 Task: Sort the products in the category "Lager" by unit price (low first).
Action: Mouse moved to (704, 241)
Screenshot: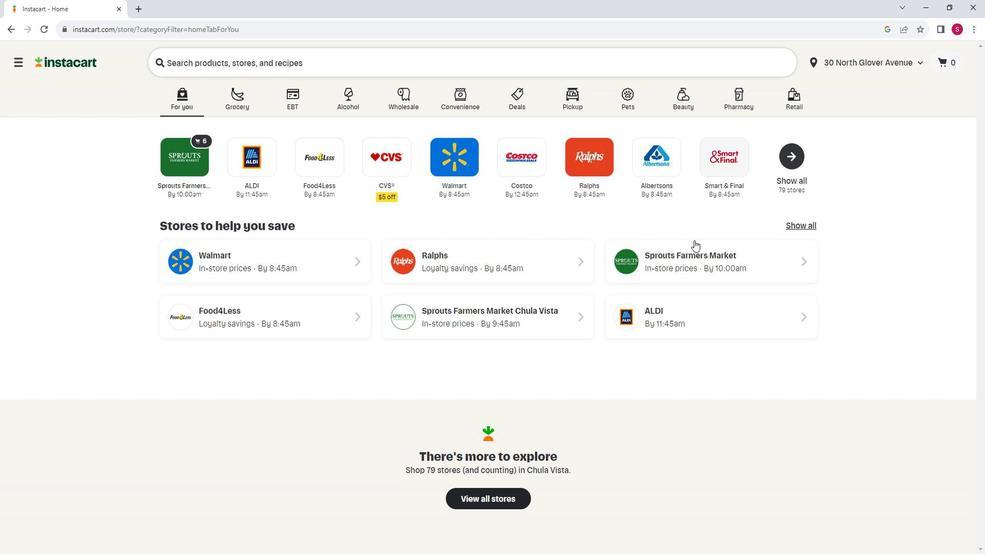 
Action: Mouse pressed left at (704, 241)
Screenshot: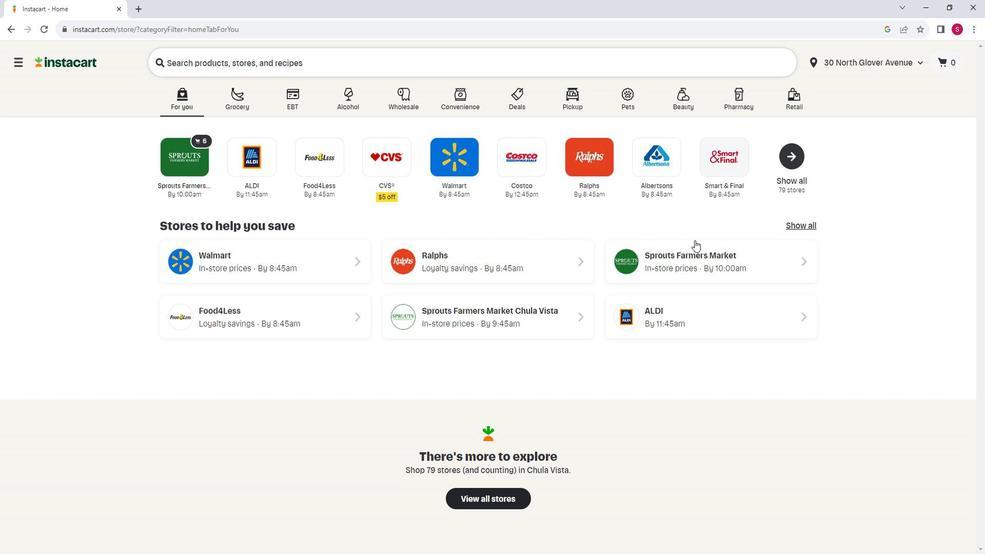 
Action: Mouse moved to (94, 392)
Screenshot: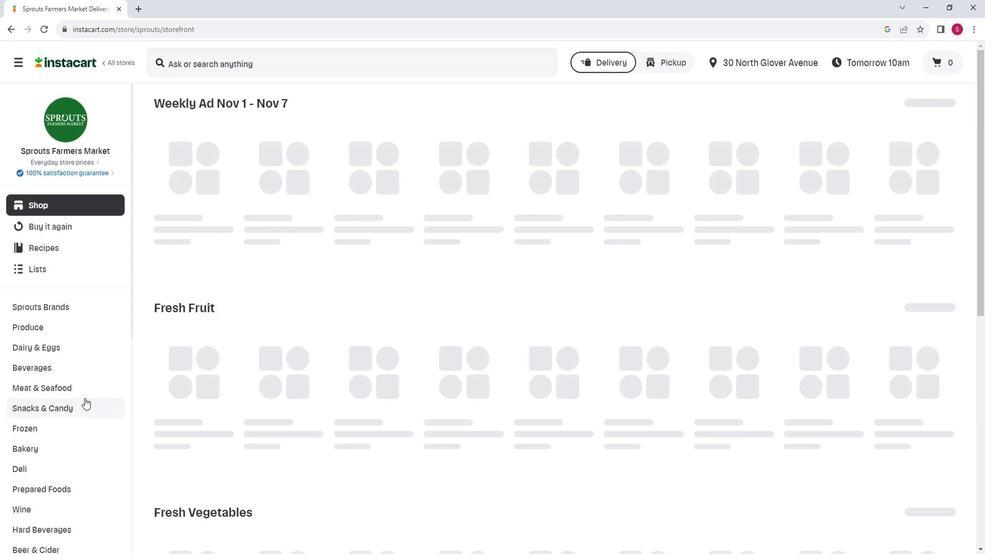 
Action: Mouse scrolled (94, 392) with delta (0, 0)
Screenshot: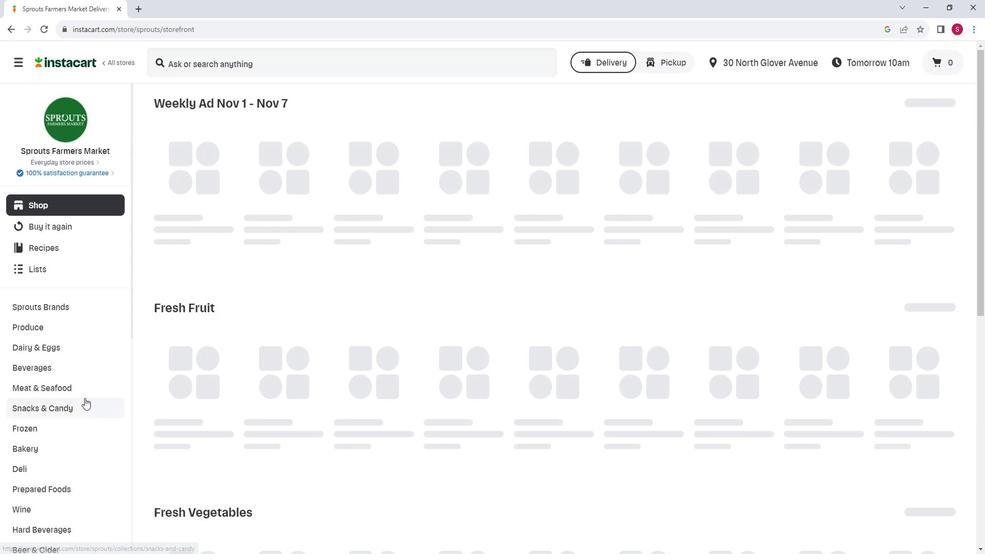 
Action: Mouse moved to (96, 391)
Screenshot: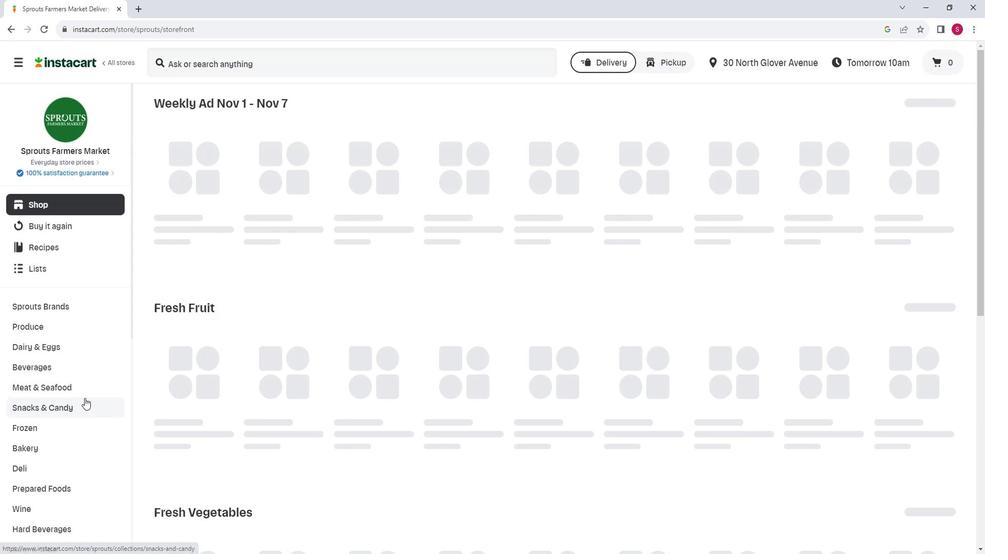 
Action: Mouse scrolled (96, 391) with delta (0, 0)
Screenshot: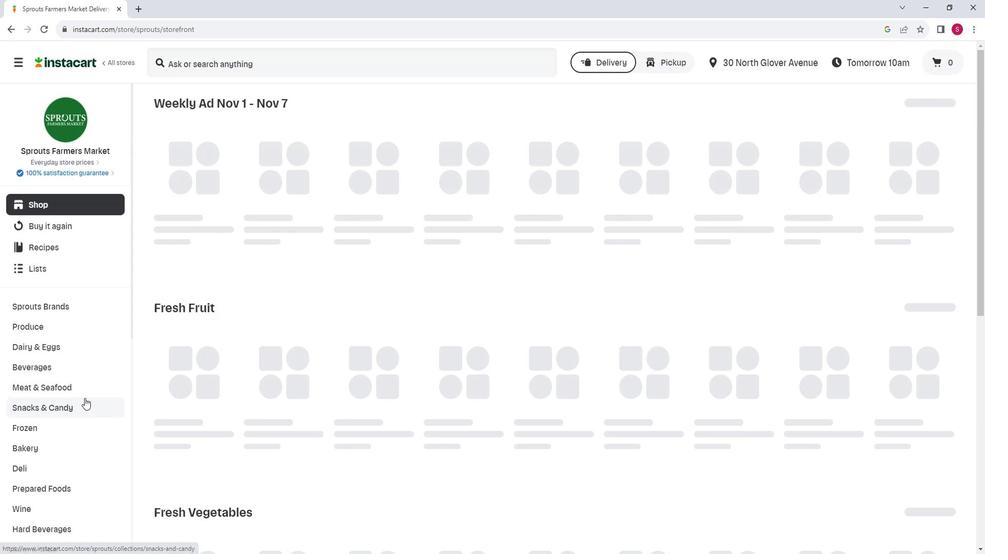 
Action: Mouse moved to (66, 433)
Screenshot: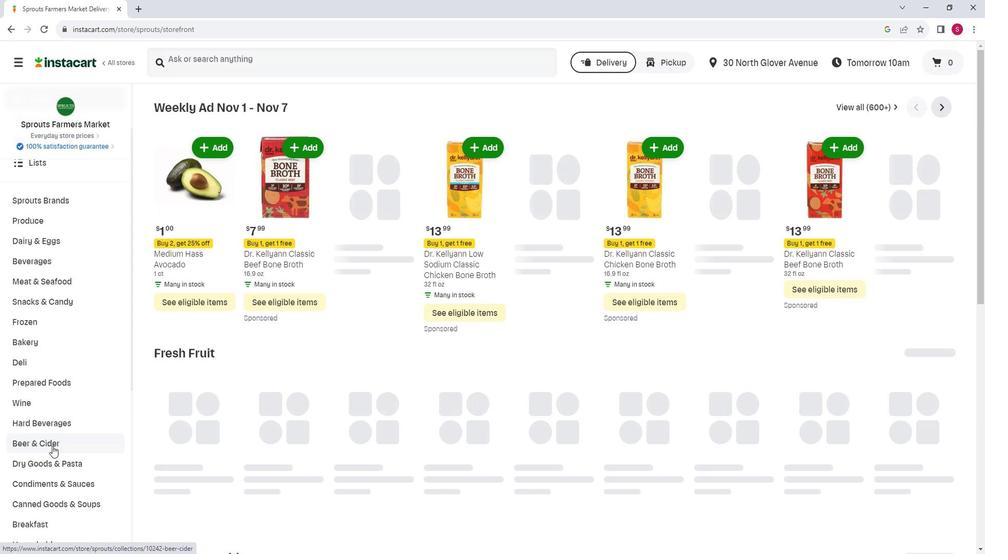 
Action: Mouse pressed left at (66, 433)
Screenshot: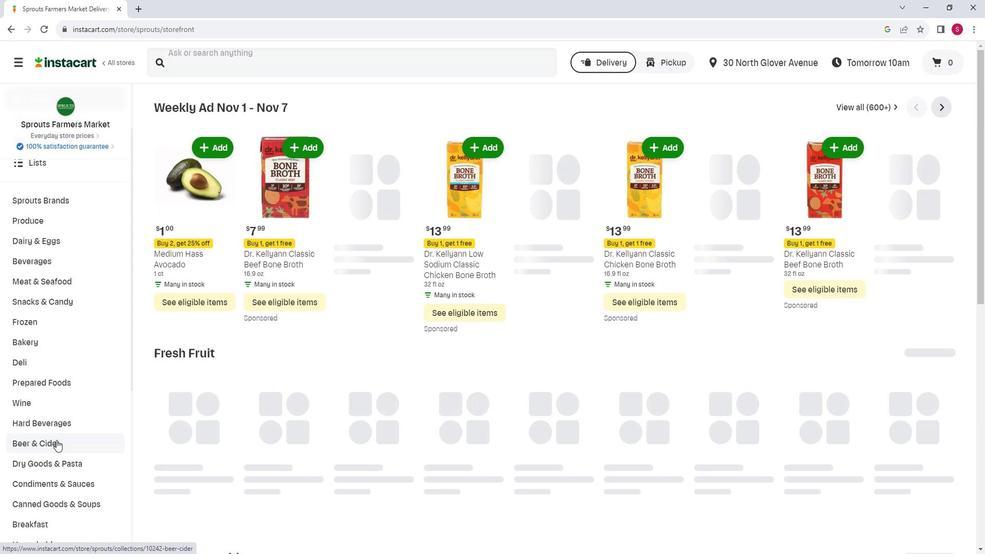 
Action: Mouse moved to (331, 144)
Screenshot: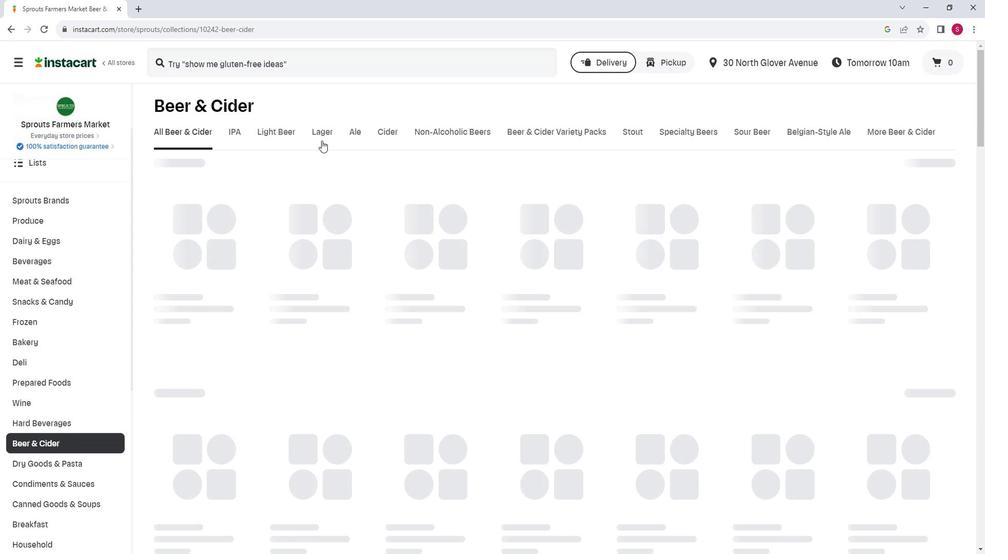 
Action: Mouse pressed left at (331, 144)
Screenshot: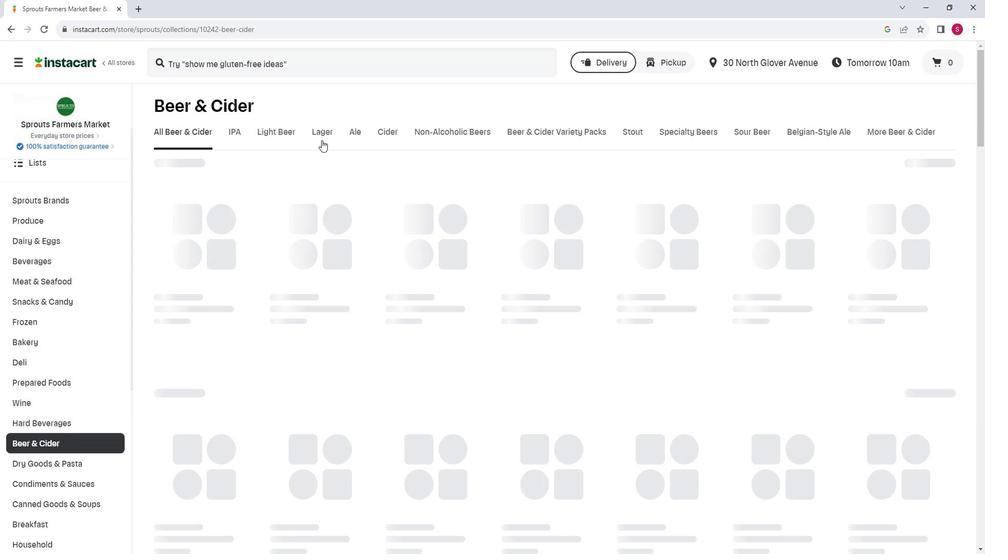 
Action: Mouse moved to (951, 169)
Screenshot: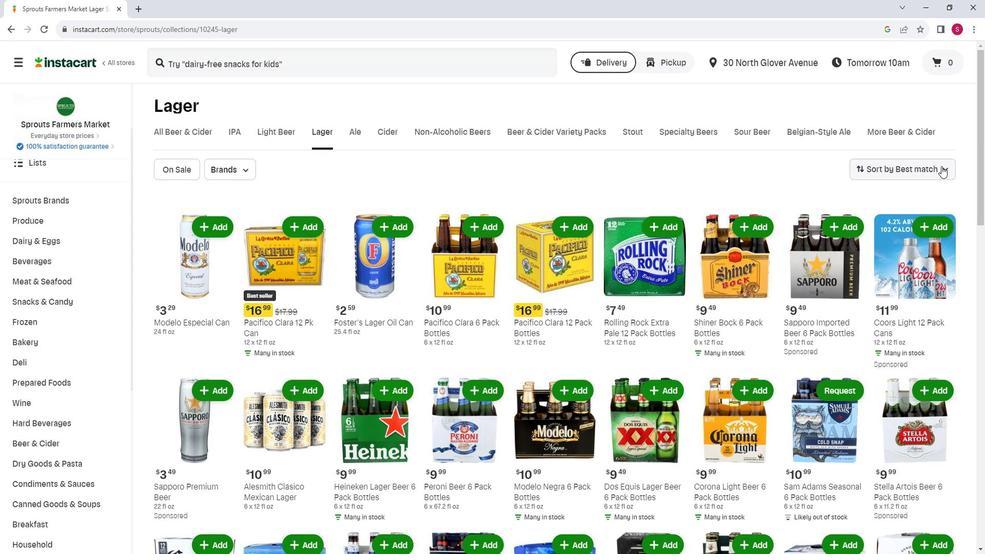 
Action: Mouse pressed left at (951, 169)
Screenshot: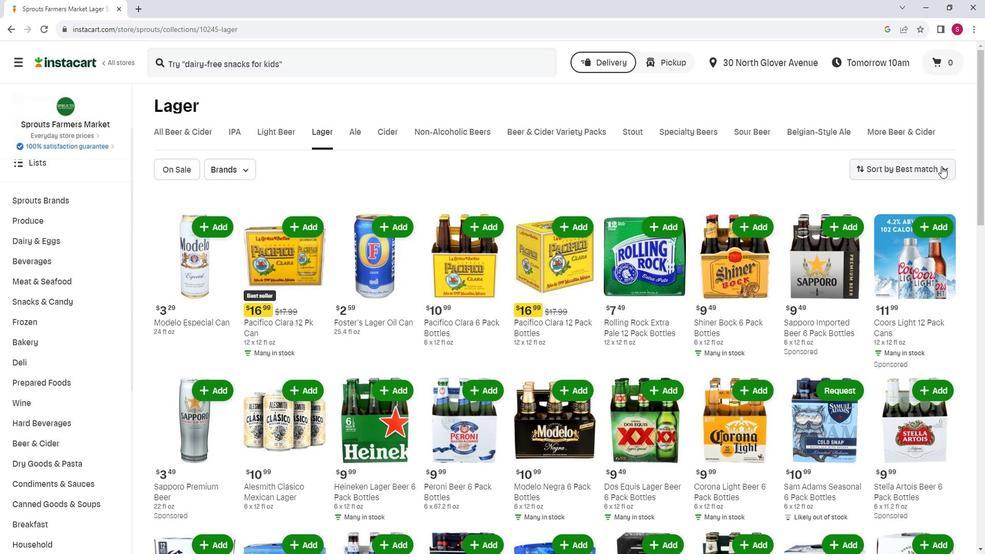 
Action: Mouse moved to (924, 253)
Screenshot: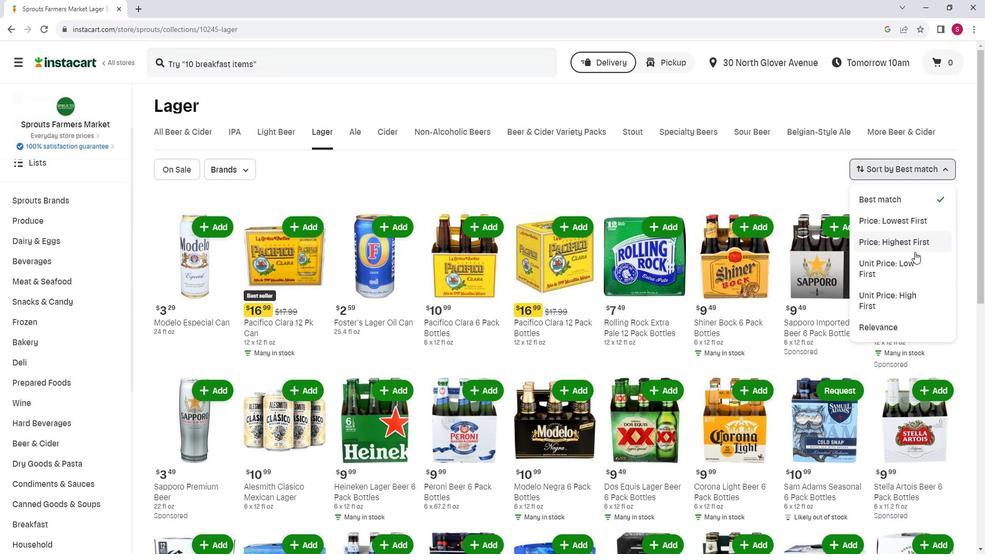 
Action: Mouse pressed left at (924, 253)
Screenshot: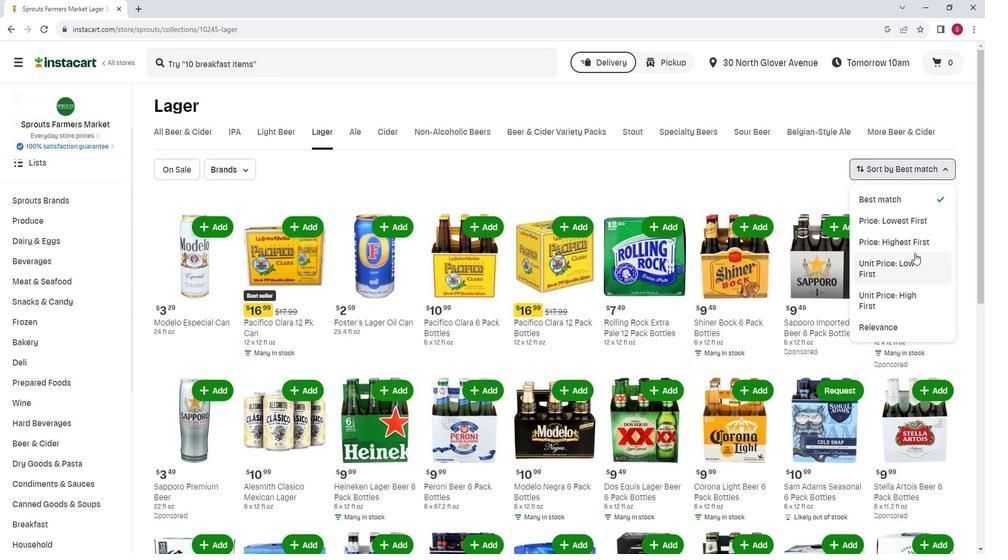 
Action: Mouse moved to (489, 191)
Screenshot: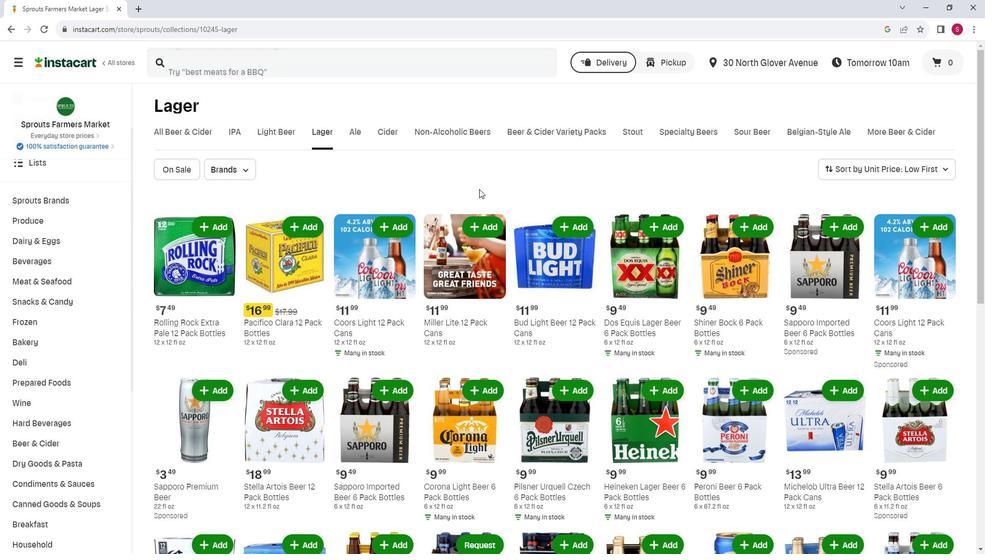 
Action: Mouse scrolled (489, 191) with delta (0, 0)
Screenshot: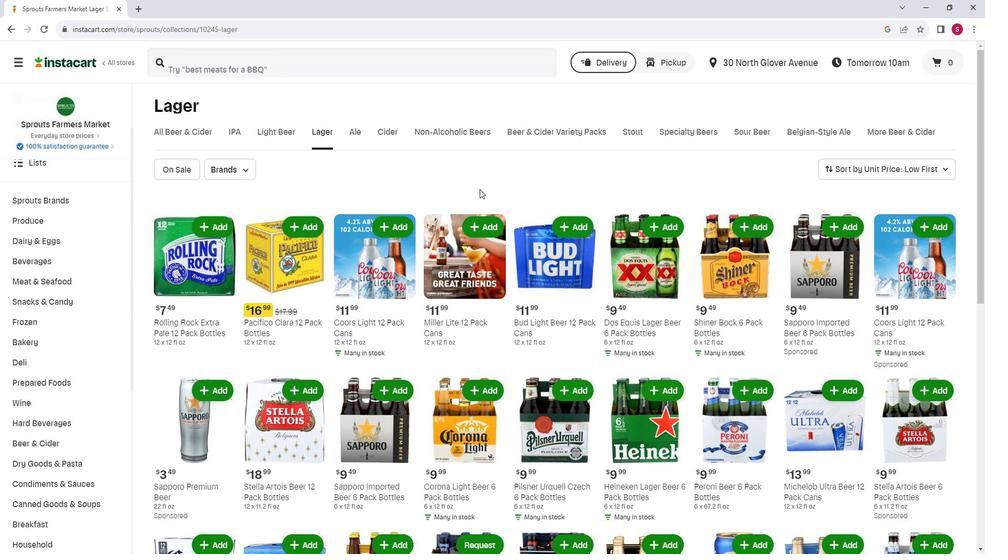 
Action: Mouse scrolled (489, 191) with delta (0, 0)
Screenshot: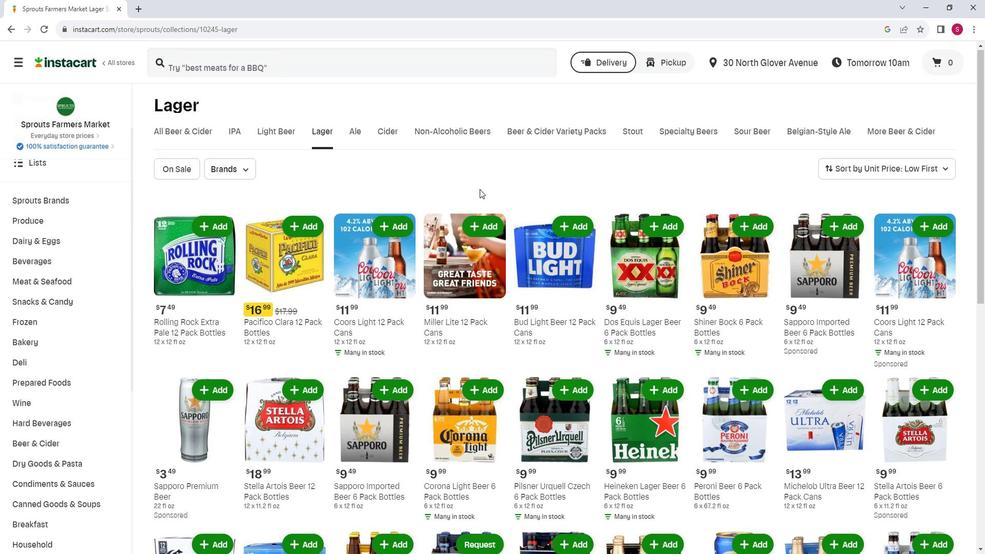
Action: Mouse moved to (489, 191)
Screenshot: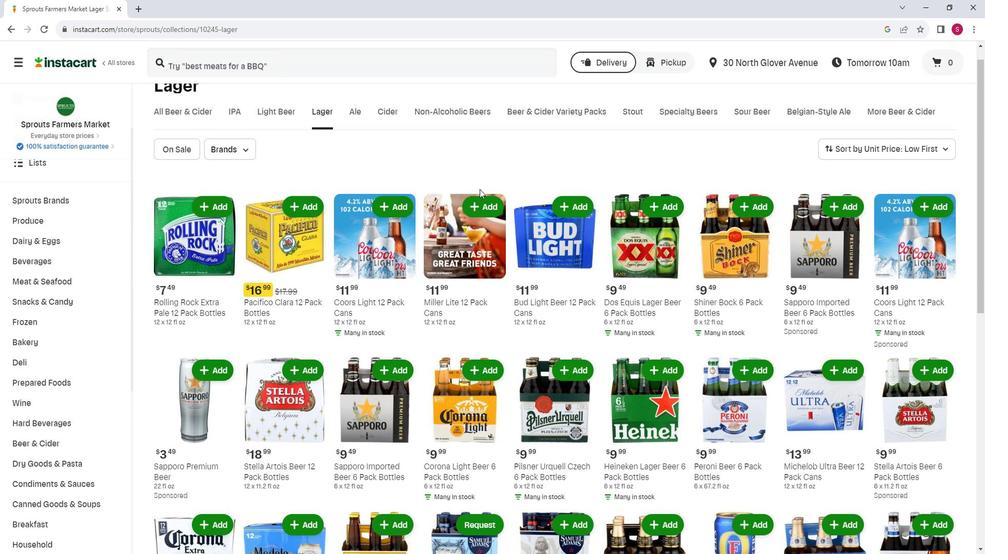 
Action: Mouse scrolled (489, 190) with delta (0, 0)
Screenshot: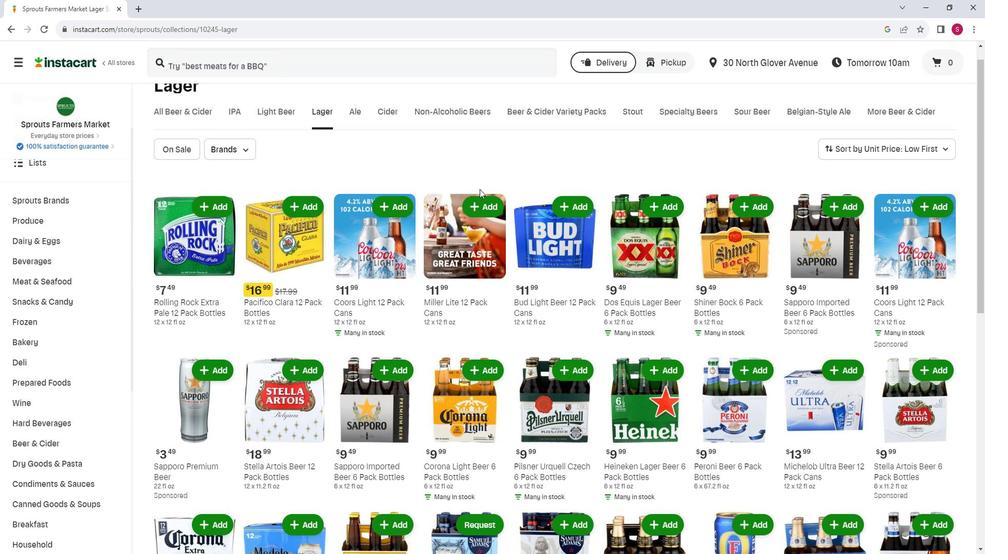 
Action: Mouse moved to (490, 191)
Screenshot: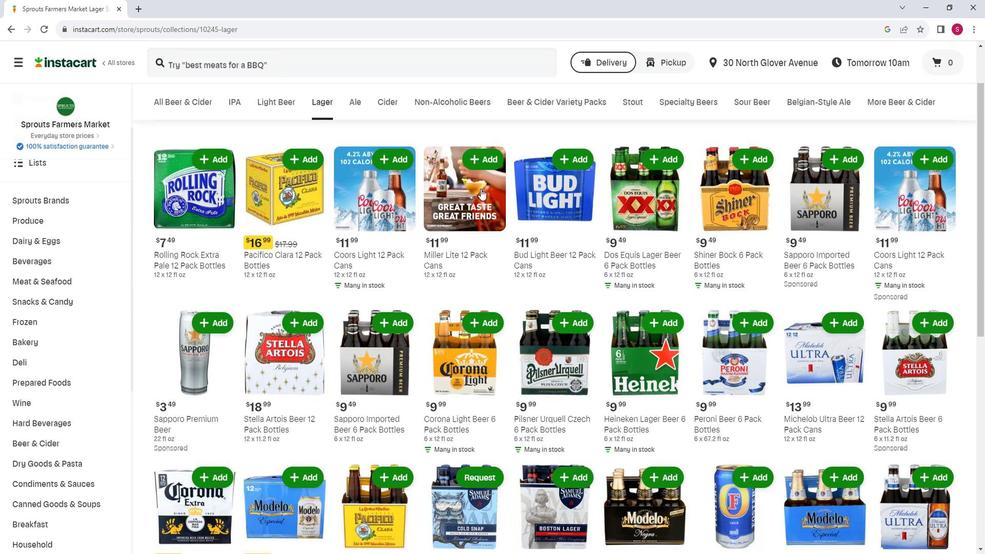 
Action: Mouse scrolled (490, 190) with delta (0, 0)
Screenshot: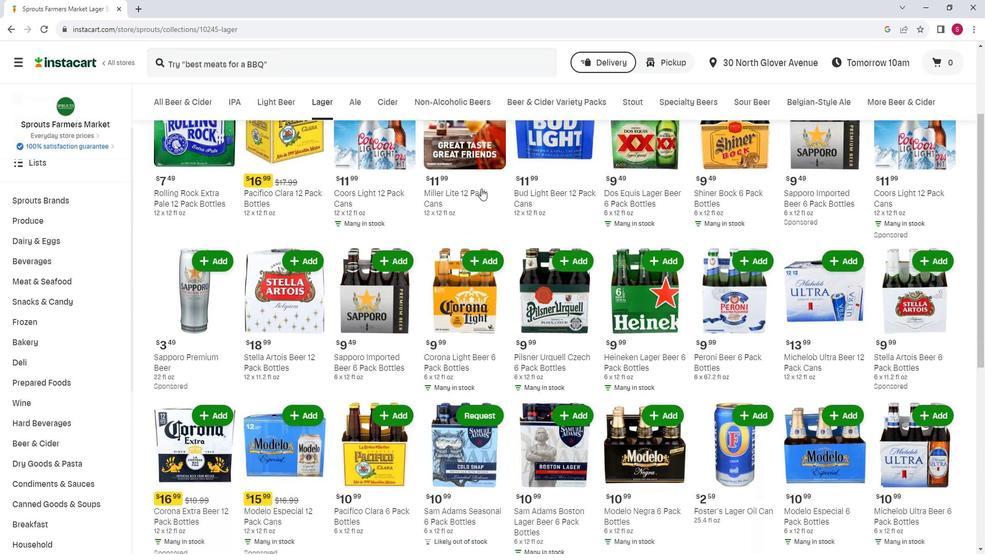 
Action: Mouse moved to (493, 191)
Screenshot: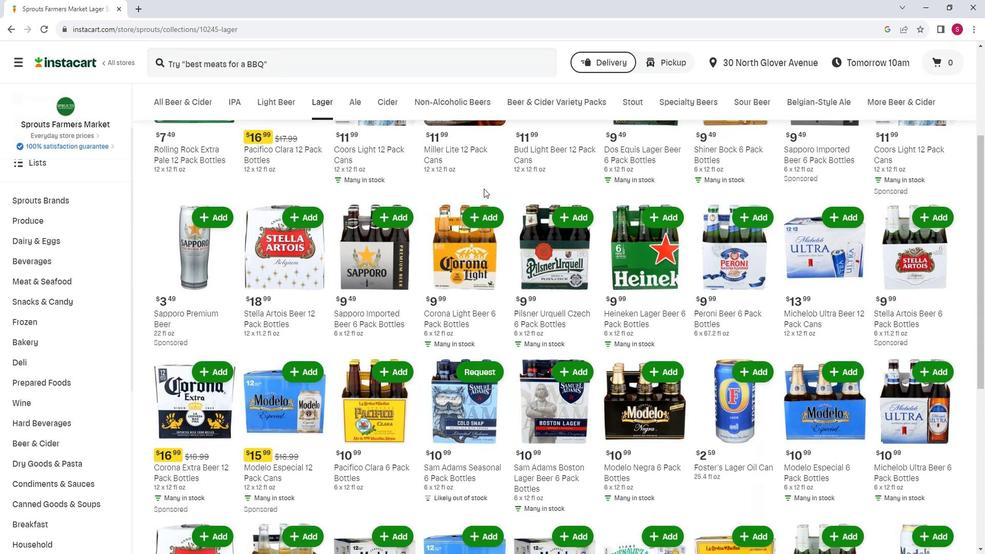 
Action: Mouse scrolled (493, 190) with delta (0, 0)
Screenshot: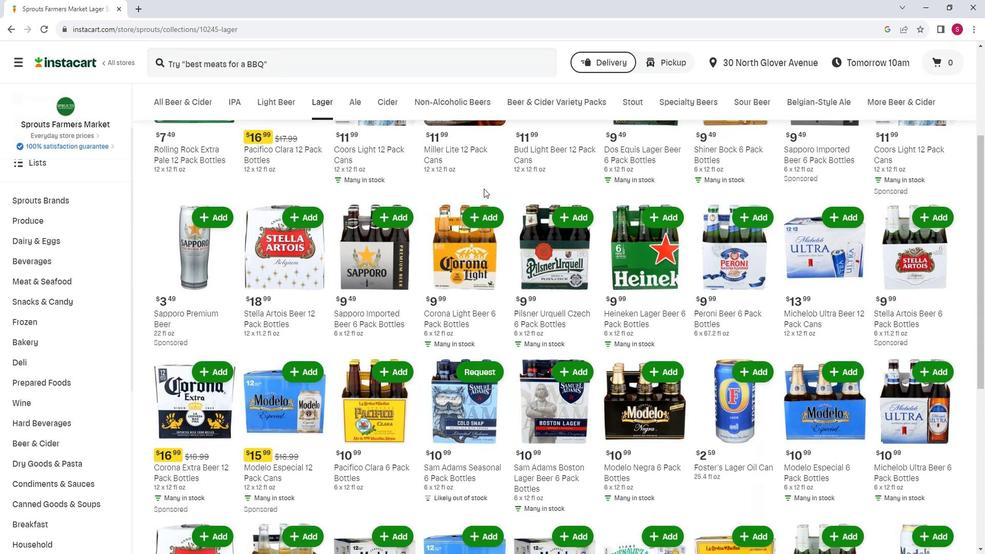 
Action: Mouse moved to (494, 191)
Screenshot: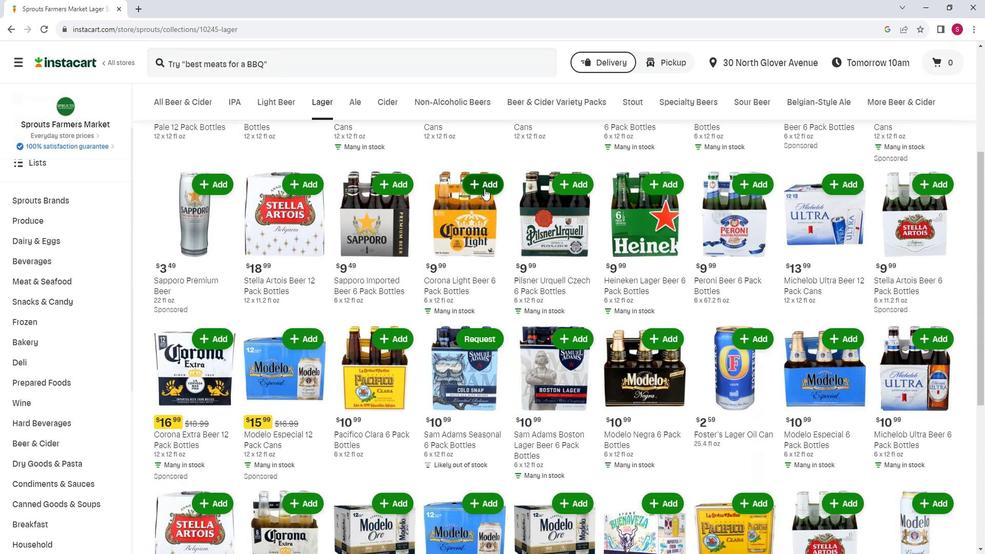 
Action: Mouse scrolled (494, 190) with delta (0, 0)
Screenshot: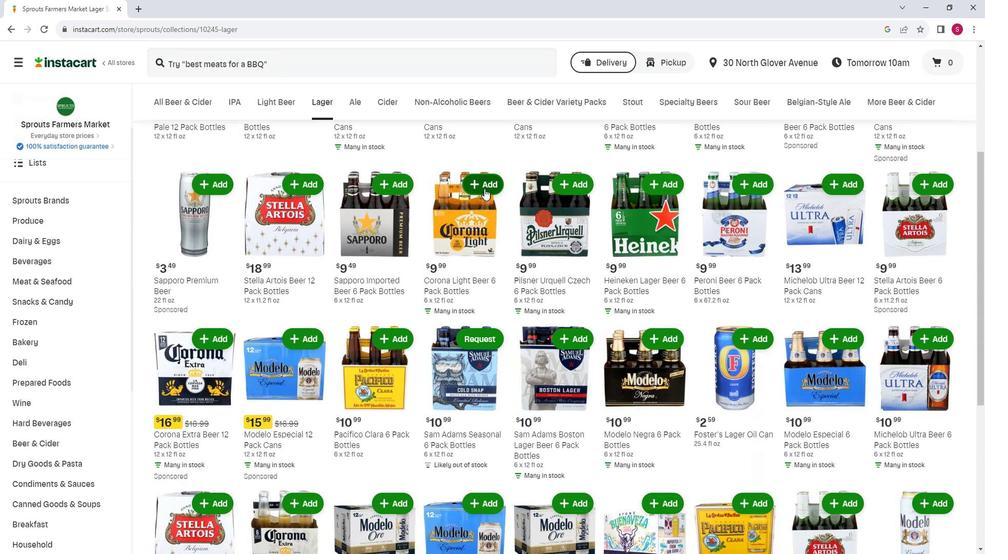 
Action: Mouse moved to (494, 191)
Screenshot: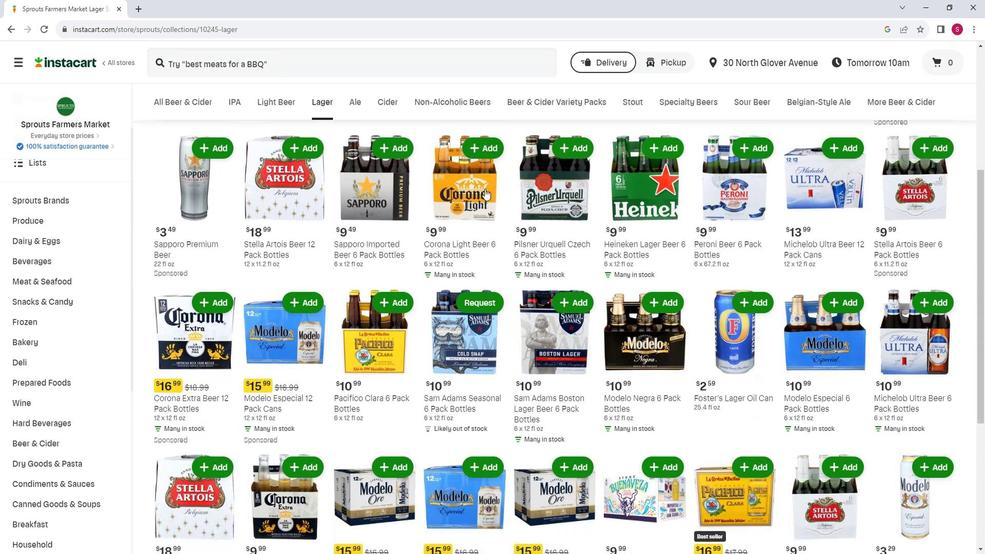 
Action: Mouse scrolled (494, 190) with delta (0, 0)
Screenshot: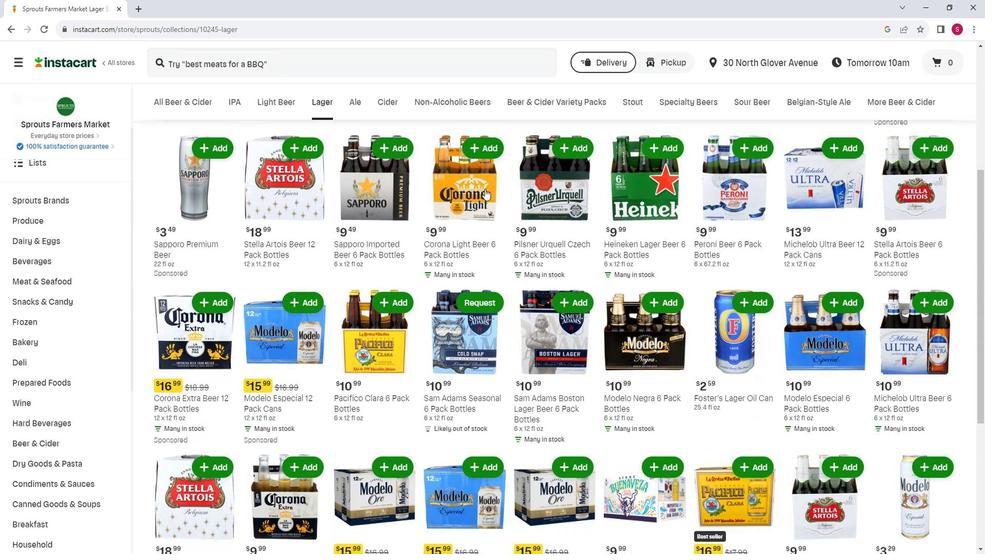 
Action: Mouse moved to (495, 191)
Screenshot: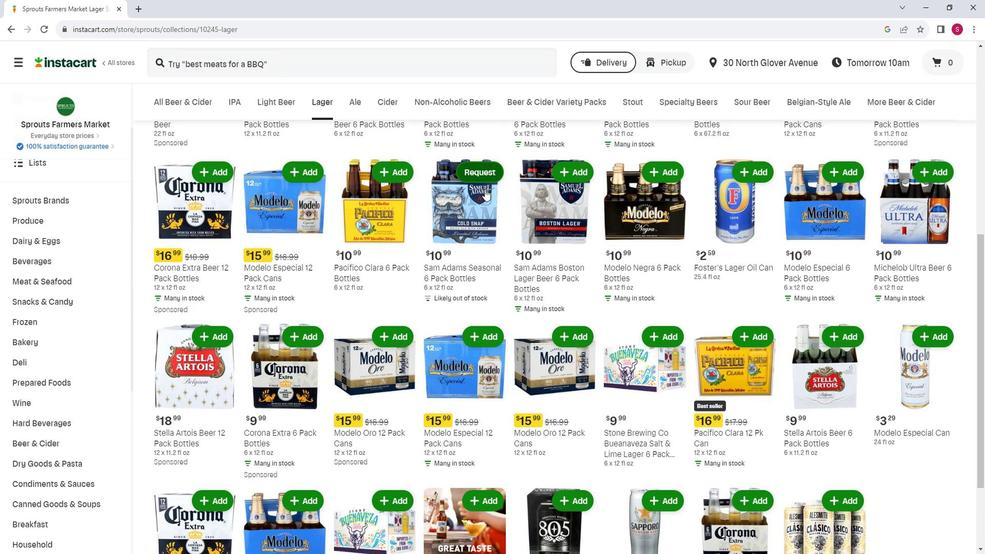 
Action: Mouse scrolled (495, 191) with delta (0, 0)
Screenshot: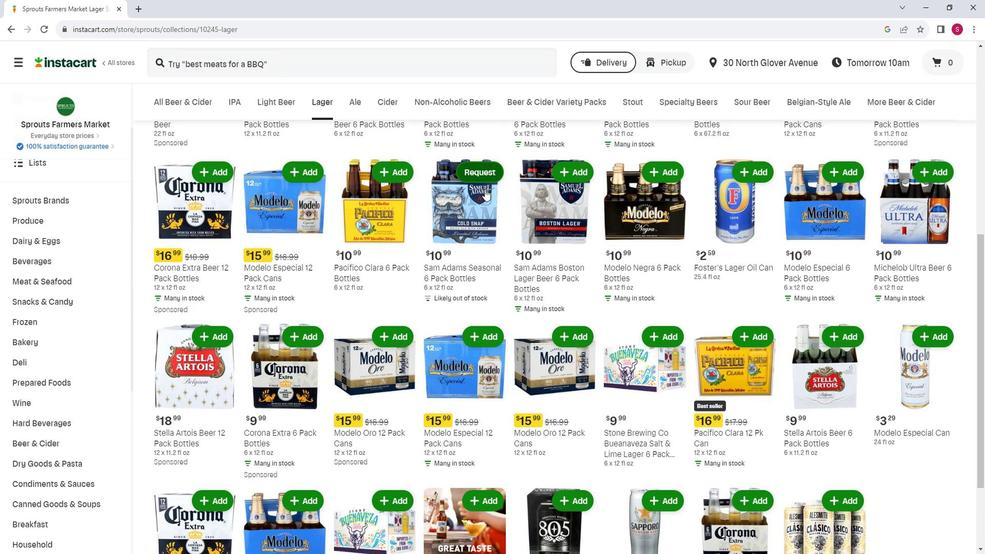 
Action: Mouse moved to (496, 192)
Screenshot: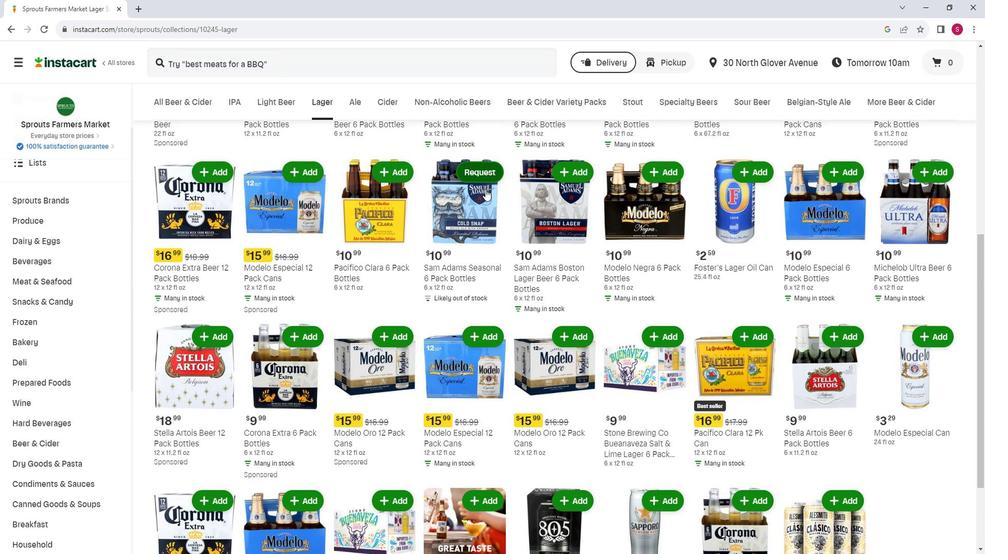 
Action: Mouse scrolled (496, 191) with delta (0, 0)
Screenshot: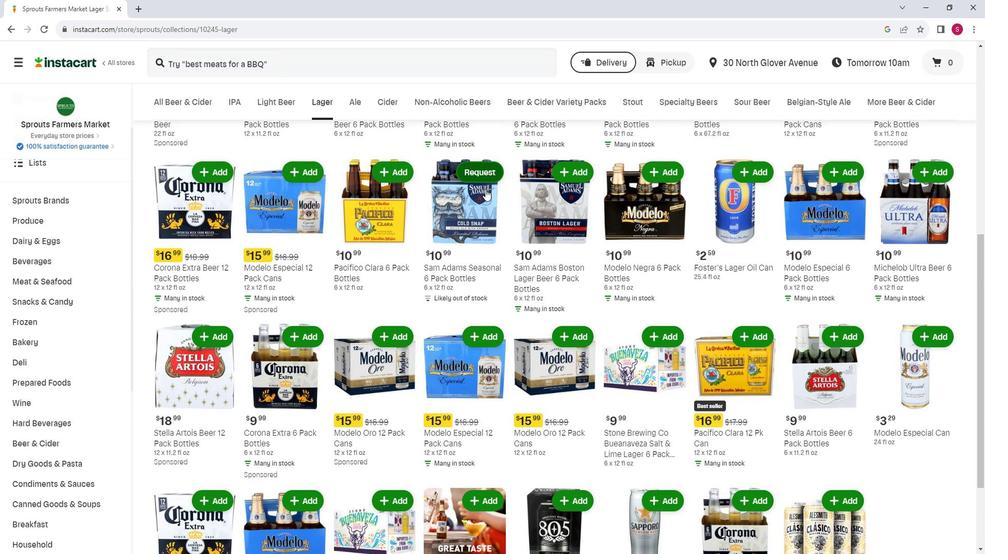
Action: Mouse moved to (496, 192)
Screenshot: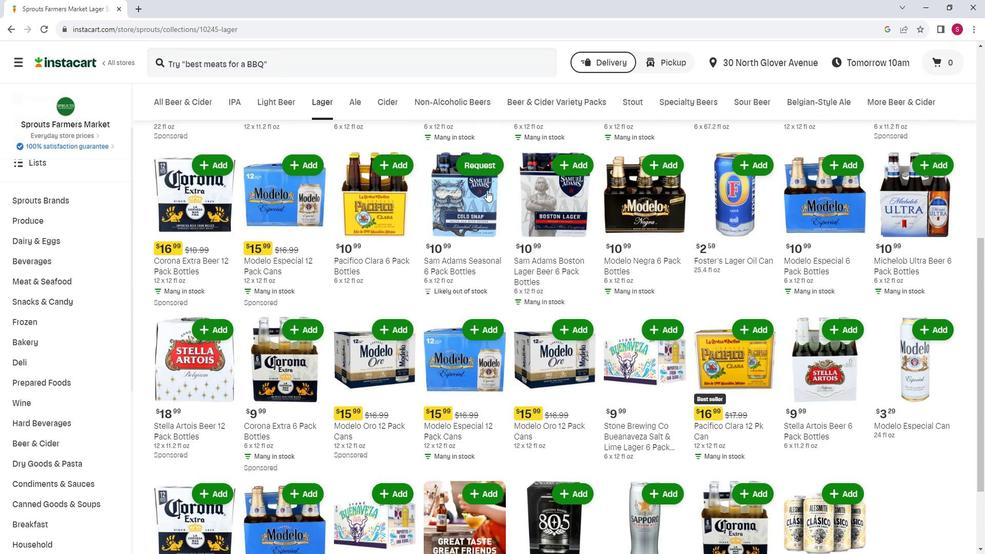 
Action: Mouse scrolled (496, 192) with delta (0, 0)
Screenshot: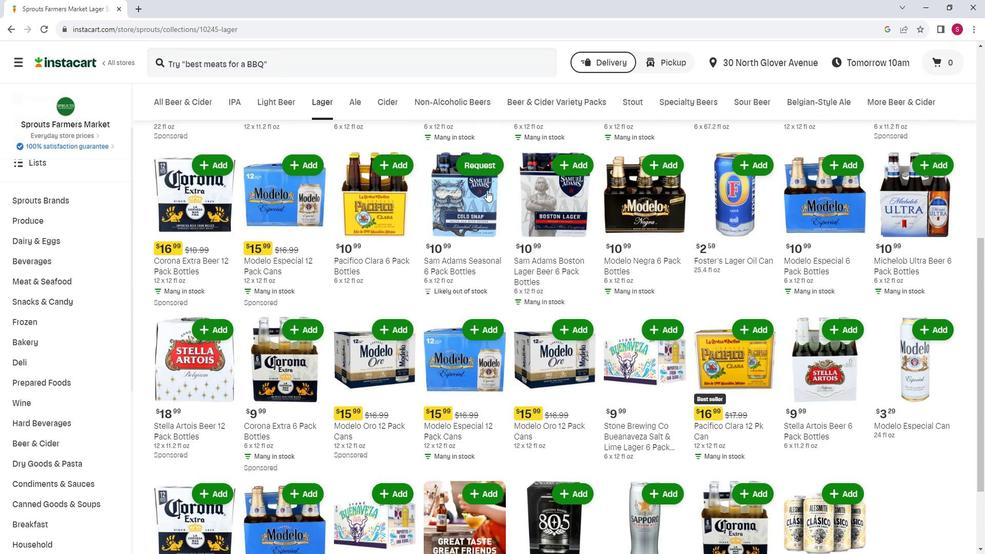 
Action: Mouse scrolled (496, 192) with delta (0, 0)
Screenshot: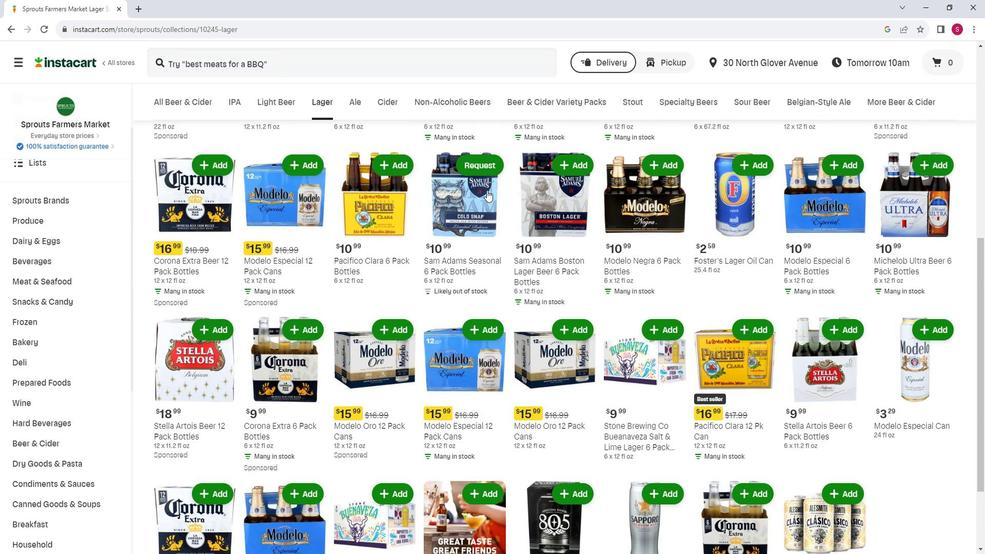 
Action: Mouse scrolled (496, 192) with delta (0, 0)
Screenshot: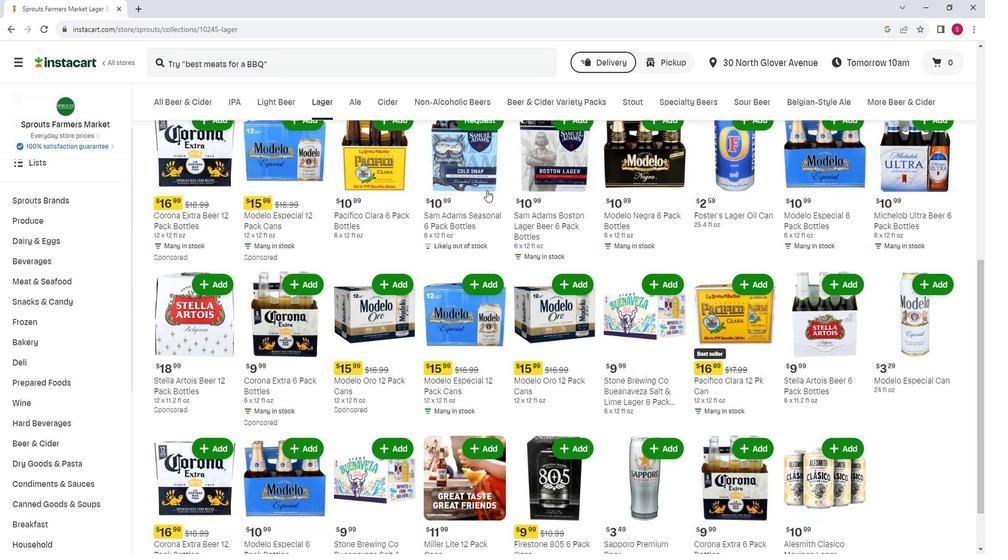 
Action: Mouse moved to (497, 192)
Screenshot: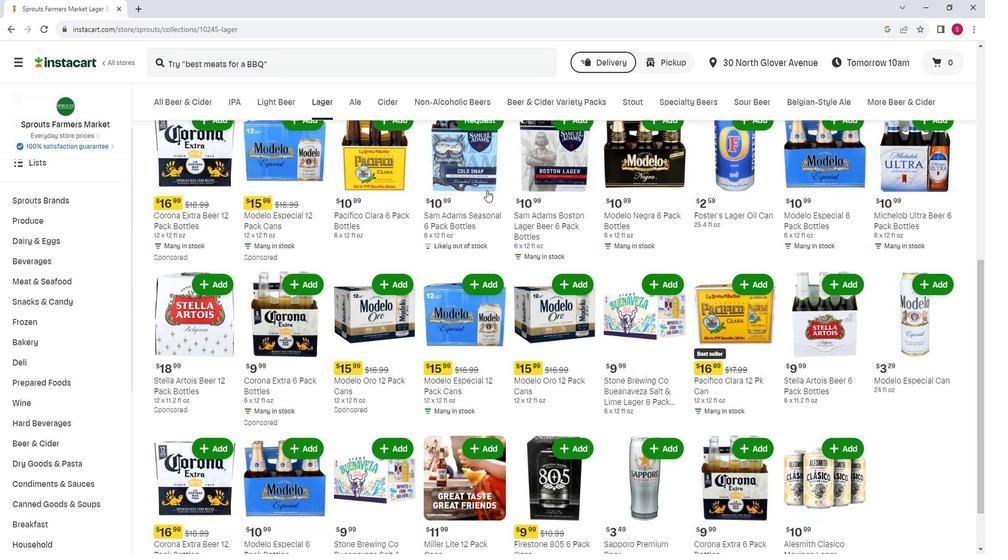 
Action: Mouse scrolled (497, 192) with delta (0, 0)
Screenshot: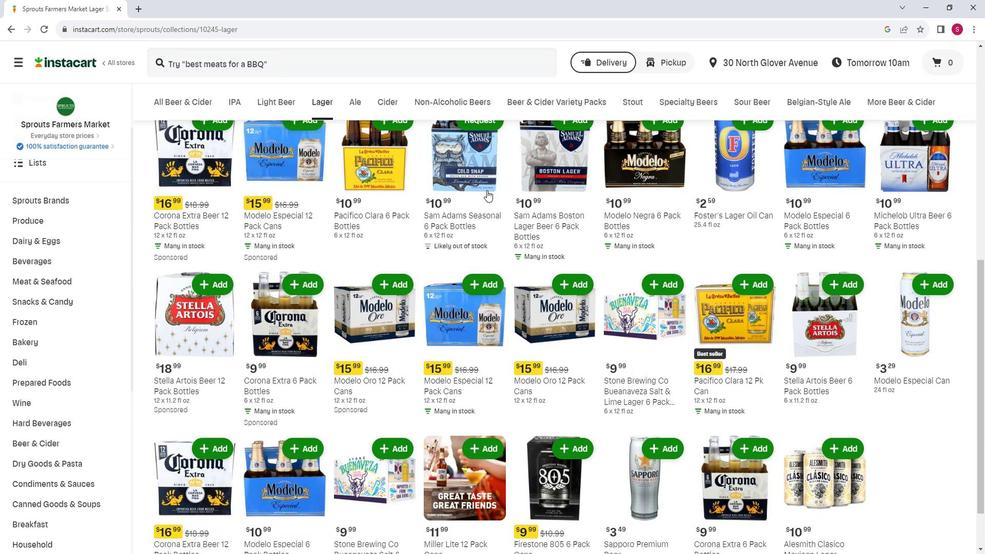 
Action: Mouse moved to (493, 195)
Screenshot: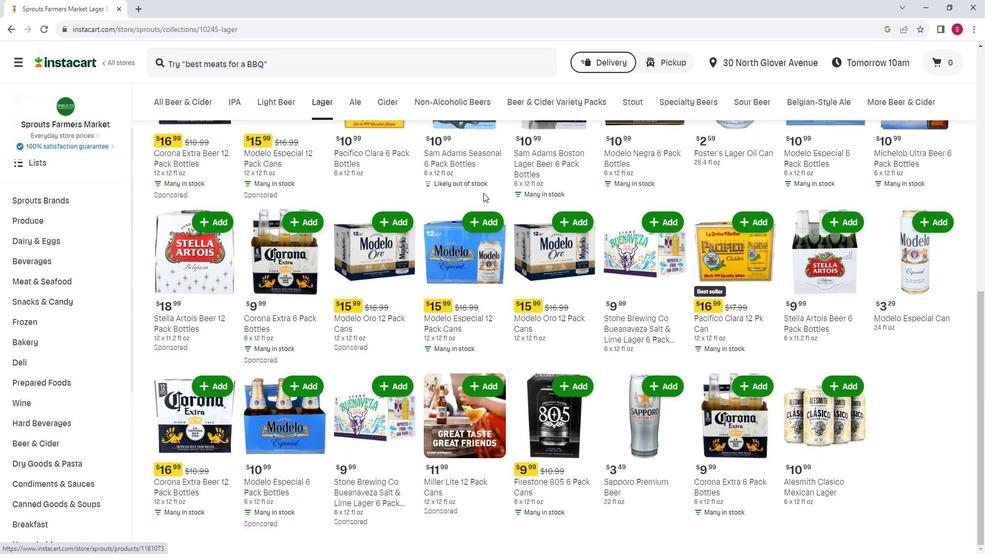
